Task: Create a section Sonic Strike and in the section, add a milestone IT outsourcing management in the project ComposePro
Action: Mouse moved to (1069, 182)
Screenshot: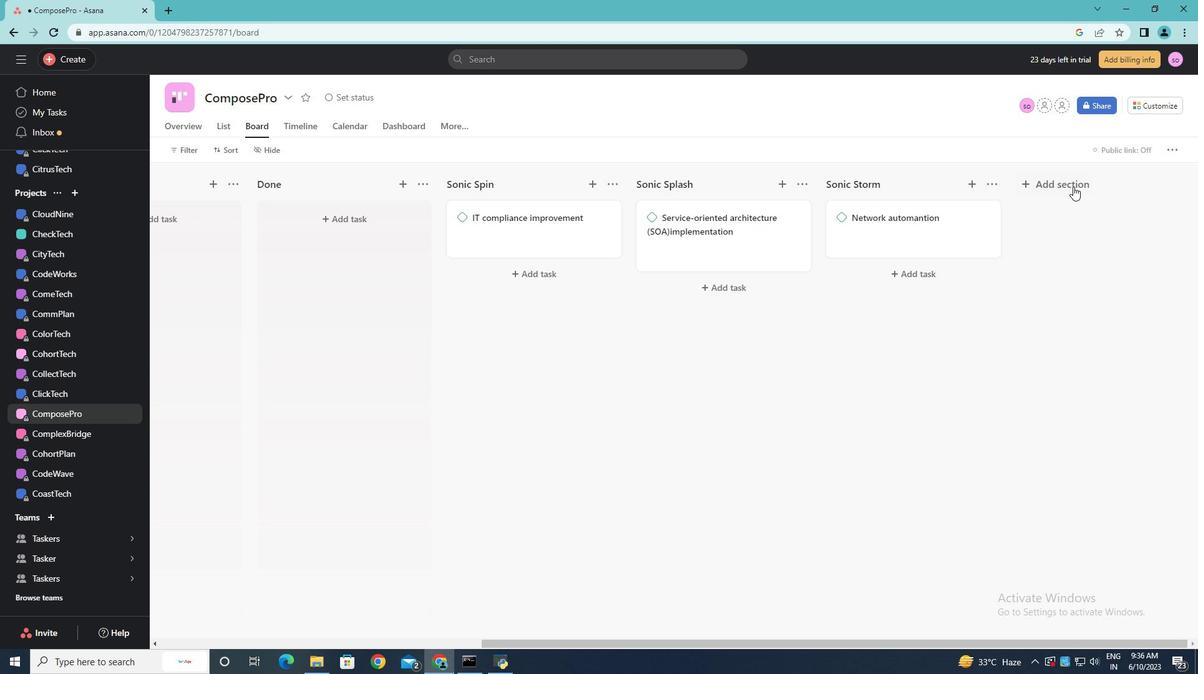 
Action: Mouse pressed left at (1069, 182)
Screenshot: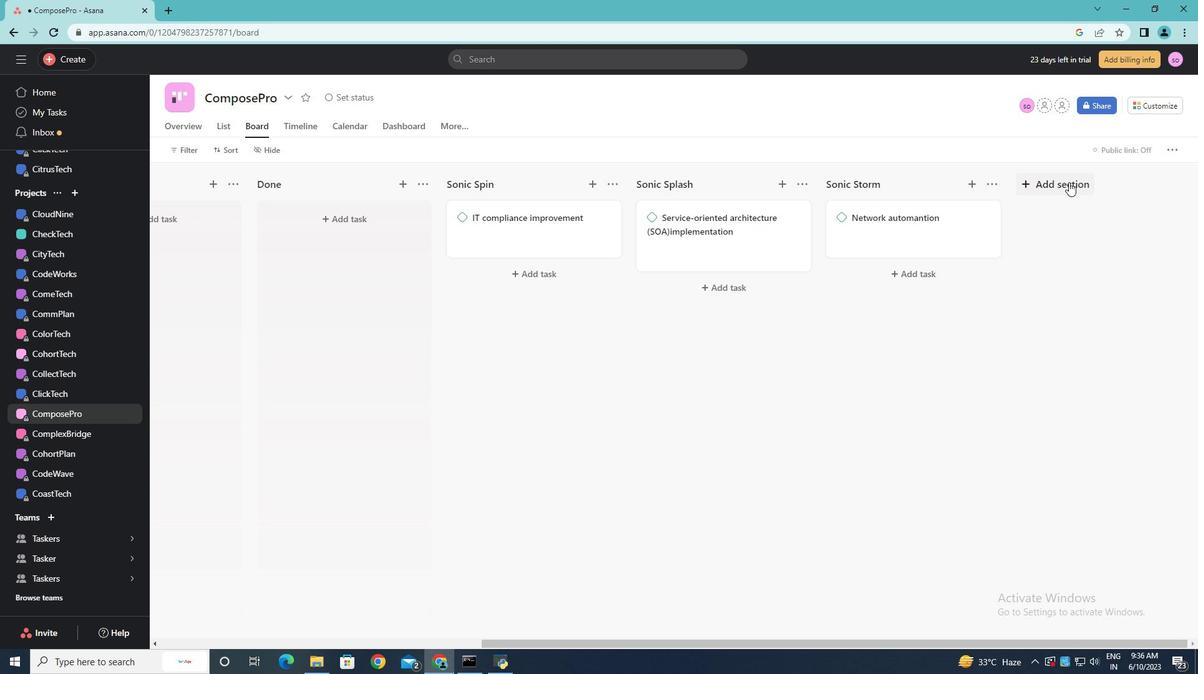 
Action: Key pressed <Key.shift>Sonic<Key.space><Key.shift>Strike<Key.enter>
Screenshot: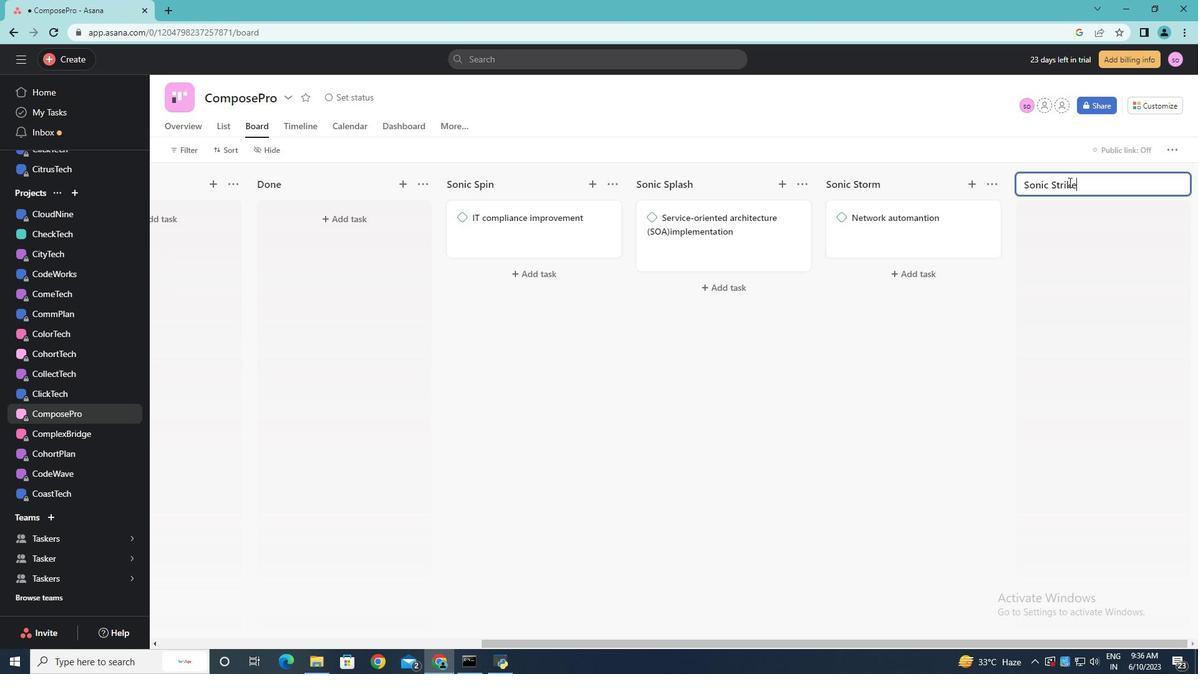 
Action: Mouse moved to (925, 216)
Screenshot: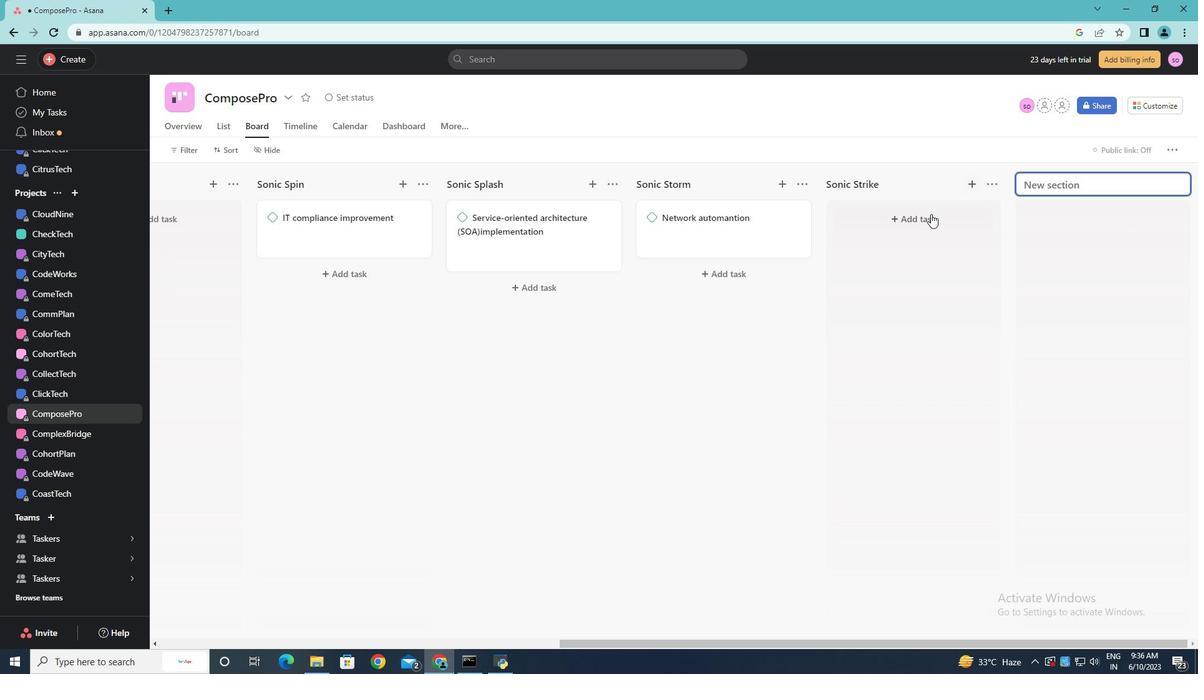
Action: Mouse pressed left at (925, 216)
Screenshot: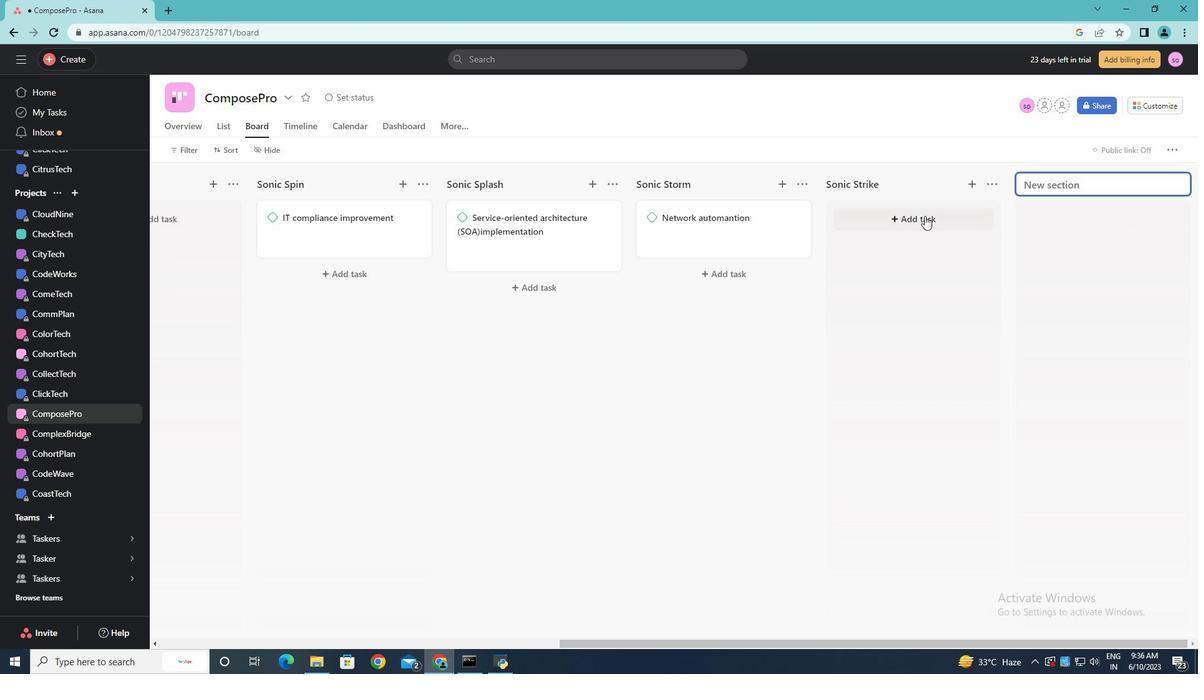 
Action: Mouse moved to (925, 216)
Screenshot: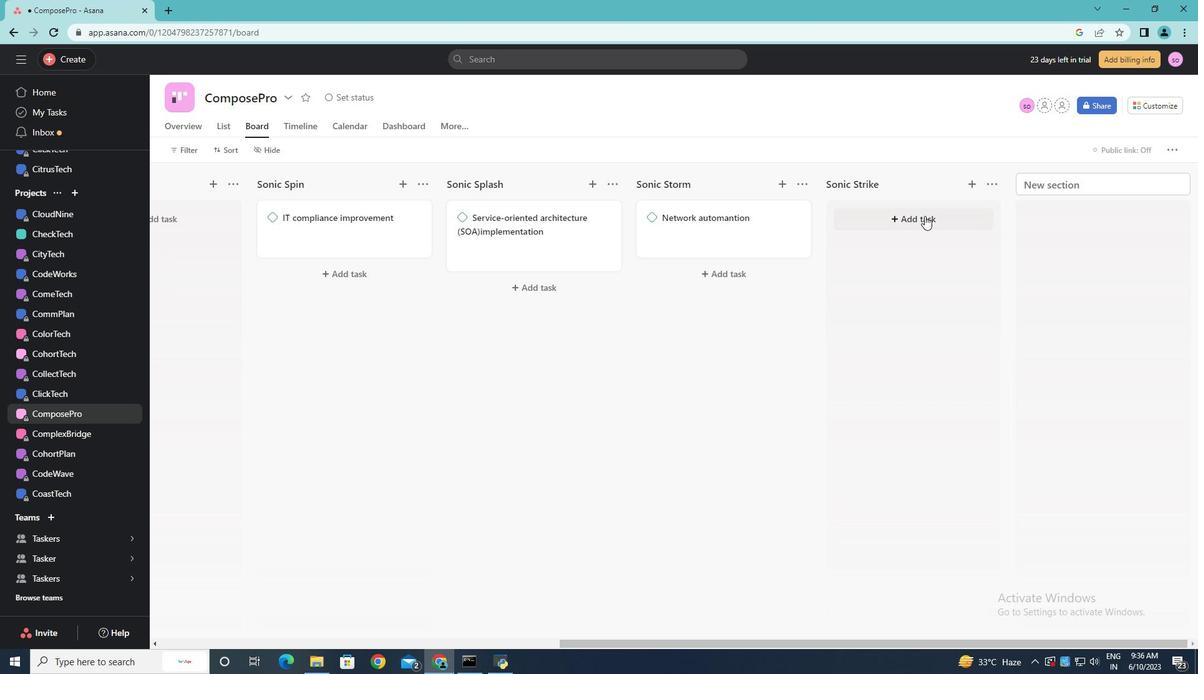 
Action: Key pressed <Key.shift><Key.shift><Key.shift>It<Key.backspace><Key.shift><Key.shift>T<Key.space>out<Key.space>soucr<Key.backspace><Key.backspace>rcing<Key.space><Key.shift>management<Key.space><Key.enter>
Screenshot: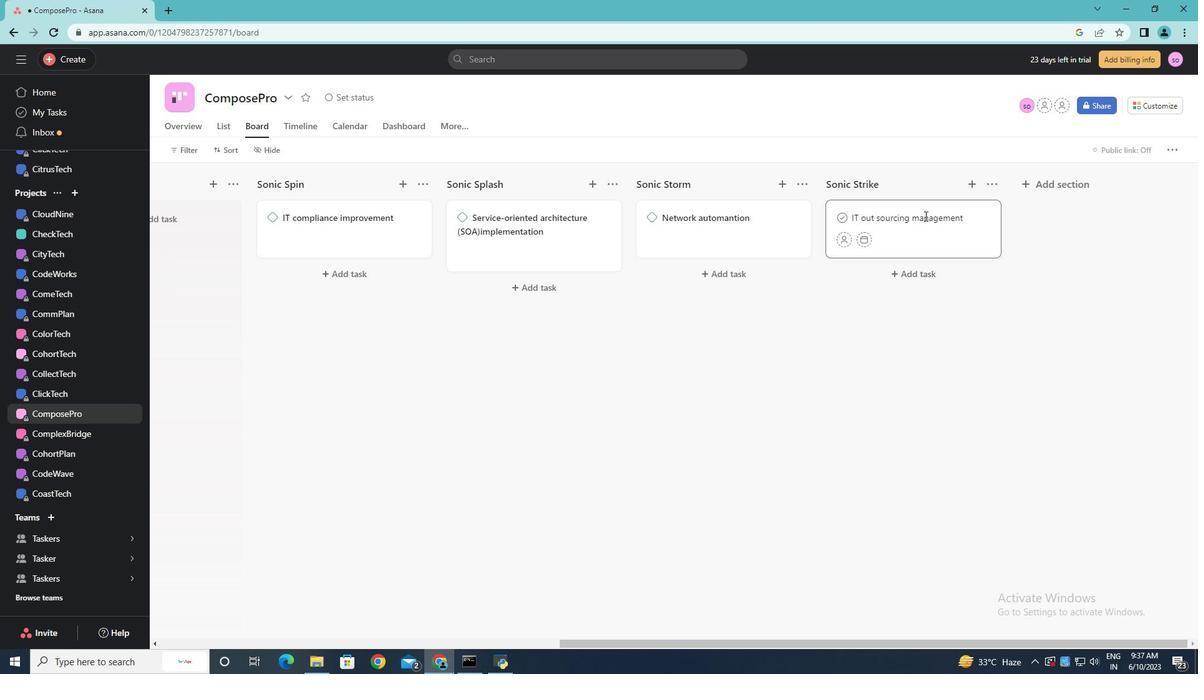
Action: Mouse moved to (979, 217)
Screenshot: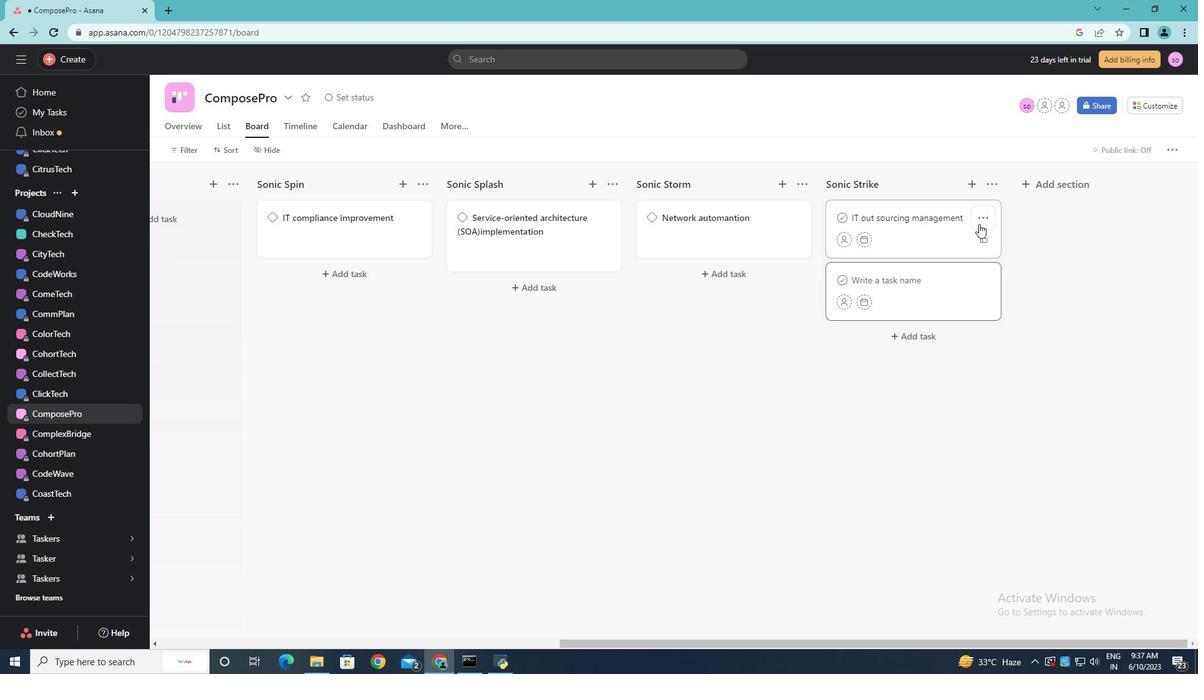
Action: Mouse pressed left at (979, 217)
Screenshot: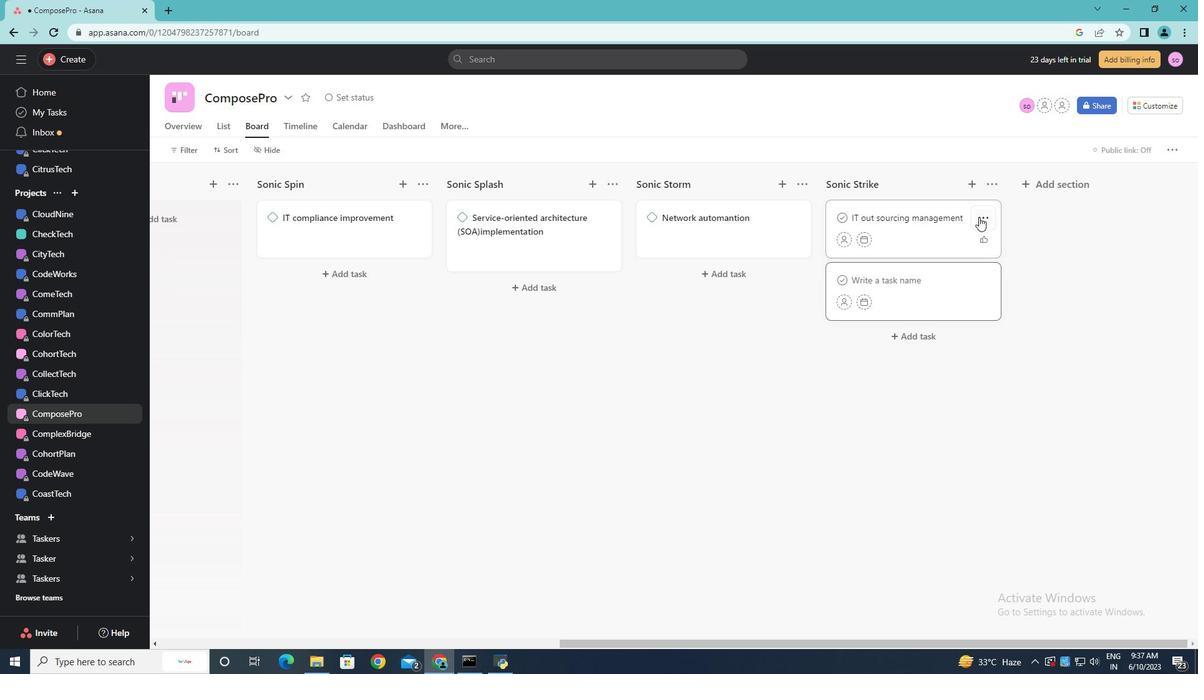 
Action: Mouse moved to (1014, 438)
Screenshot: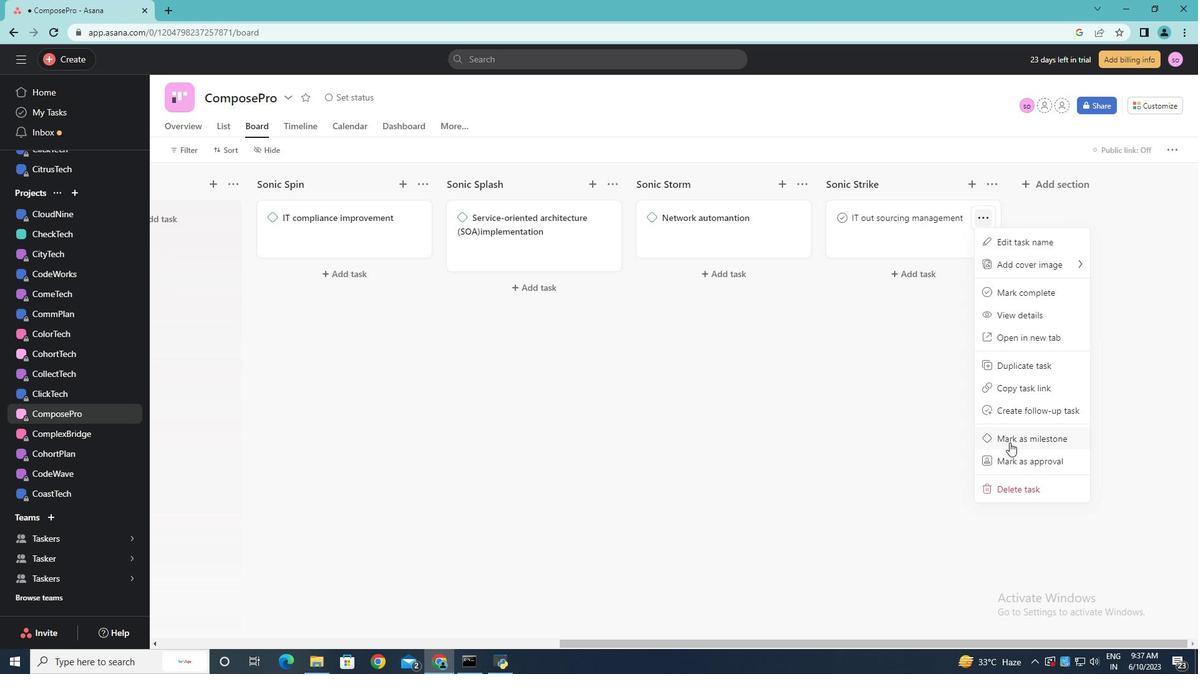 
Action: Mouse pressed left at (1014, 438)
Screenshot: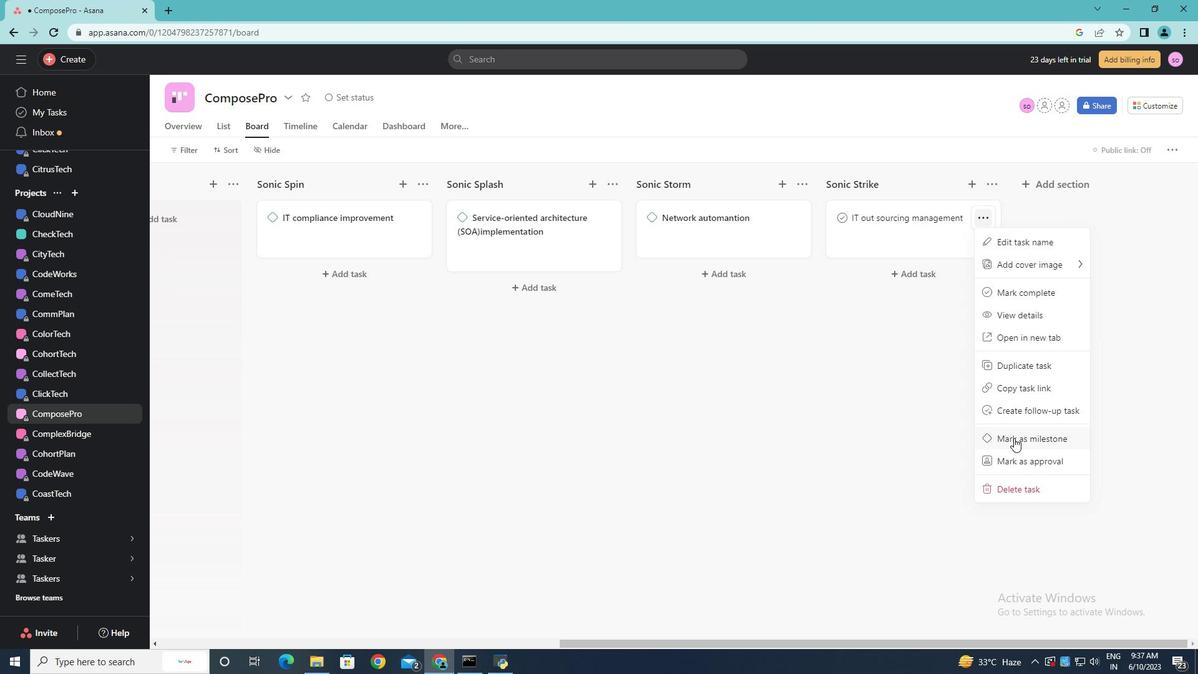 
Action: Mouse moved to (996, 400)
Screenshot: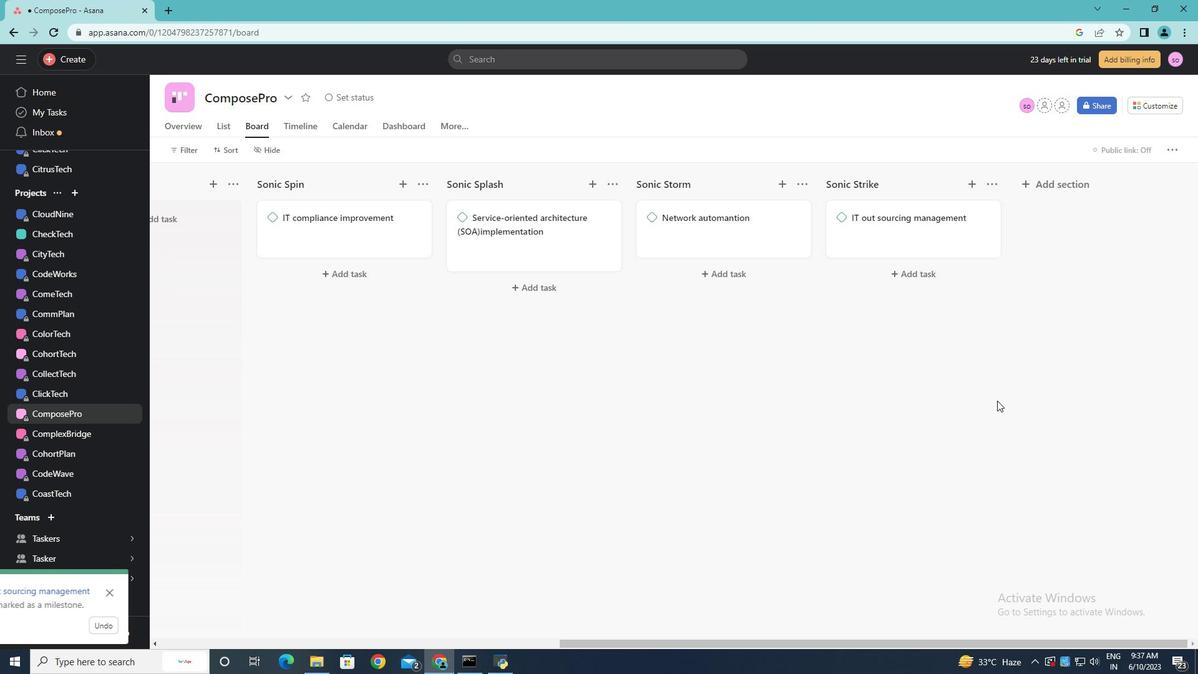 
